 Task: Plan a beach cleanup event on the 23rd at 11:00 AM.
Action: Mouse moved to (85, 277)
Screenshot: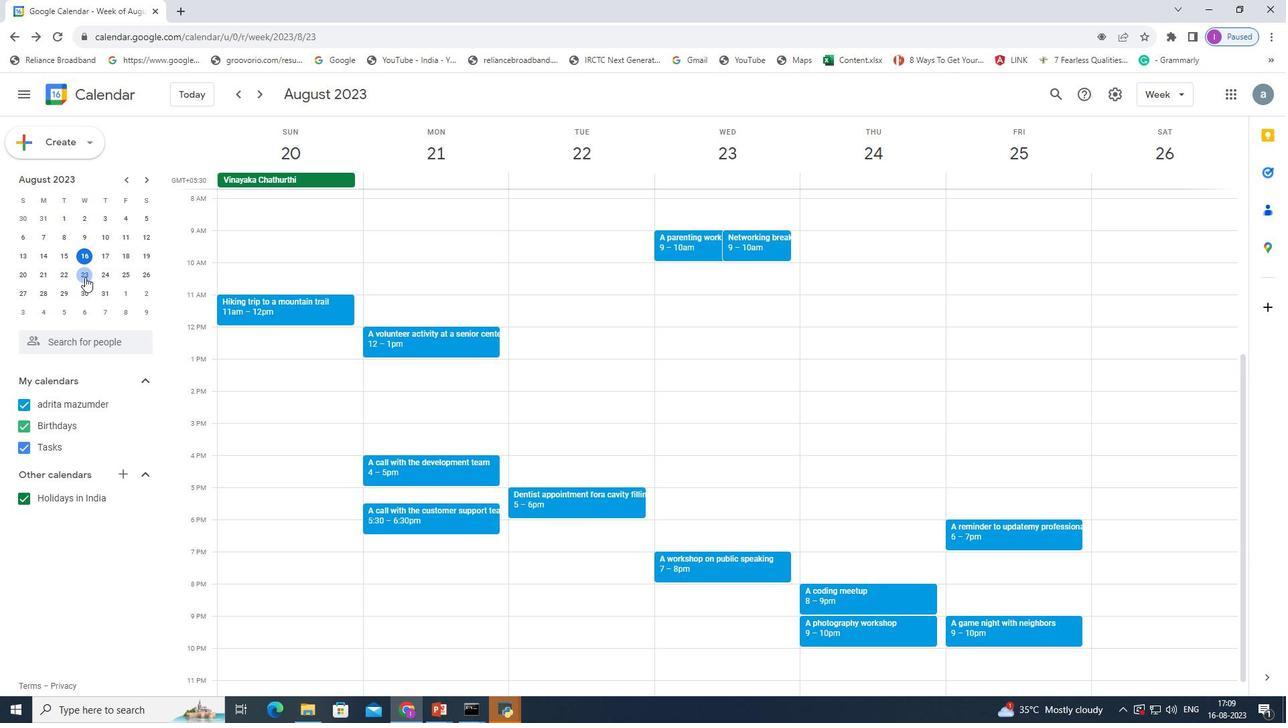 
Action: Mouse pressed left at (85, 277)
Screenshot: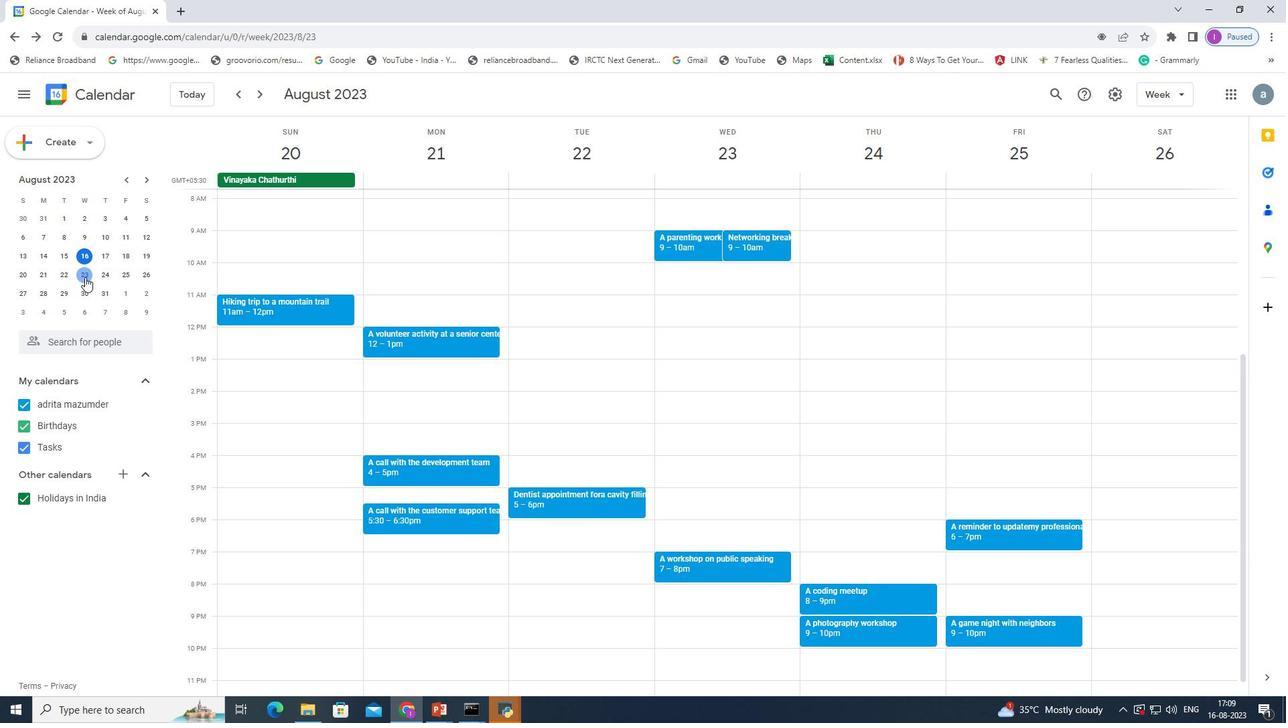 
Action: Mouse pressed left at (85, 277)
Screenshot: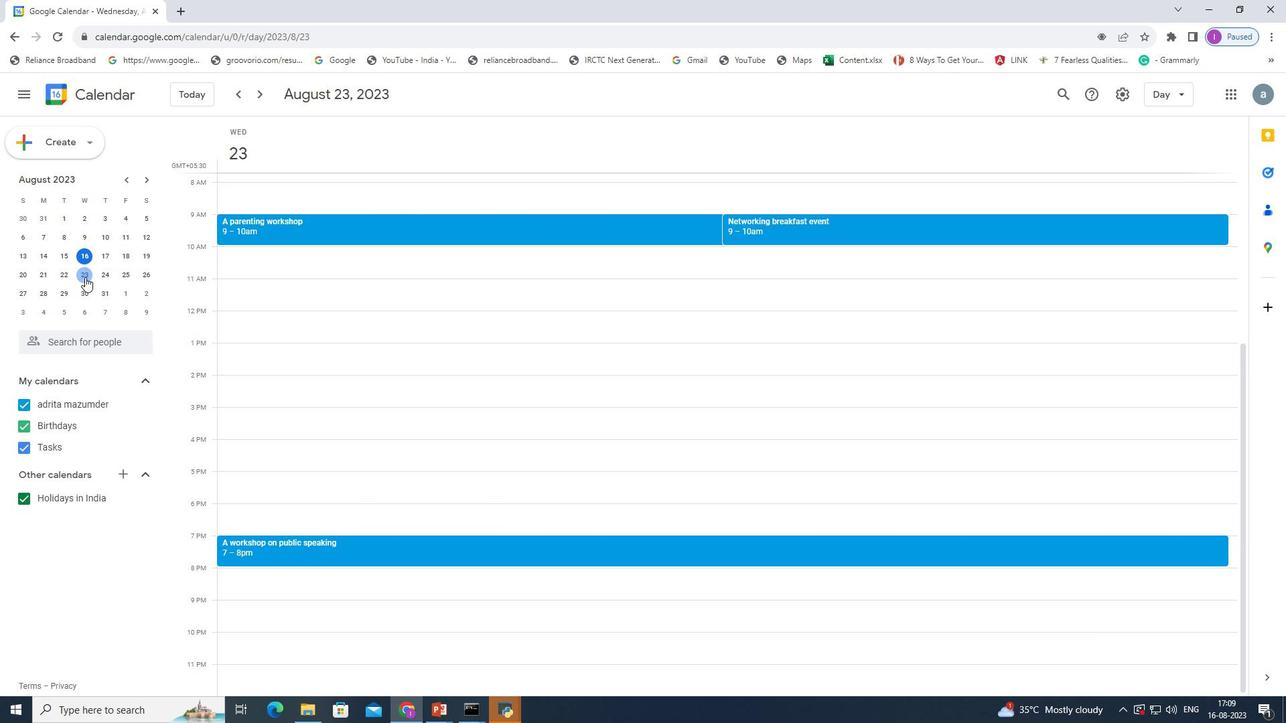 
Action: Mouse pressed left at (85, 277)
Screenshot: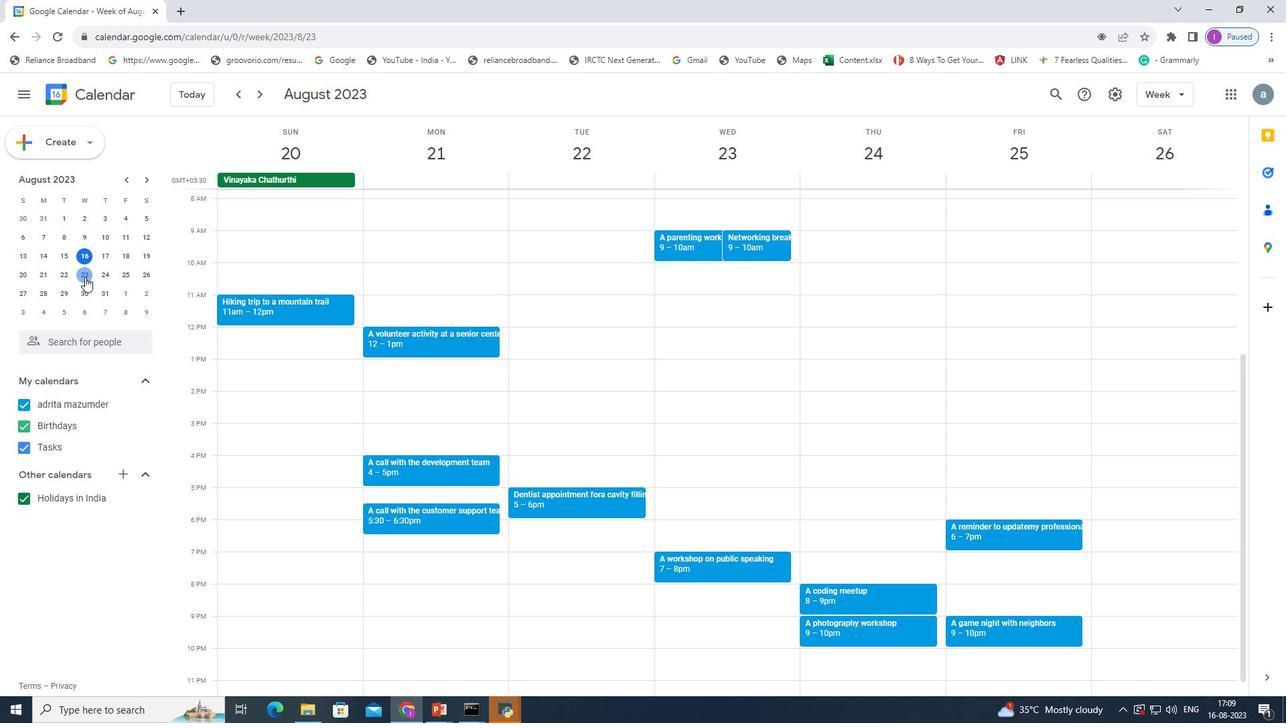 
Action: Mouse moved to (241, 288)
Screenshot: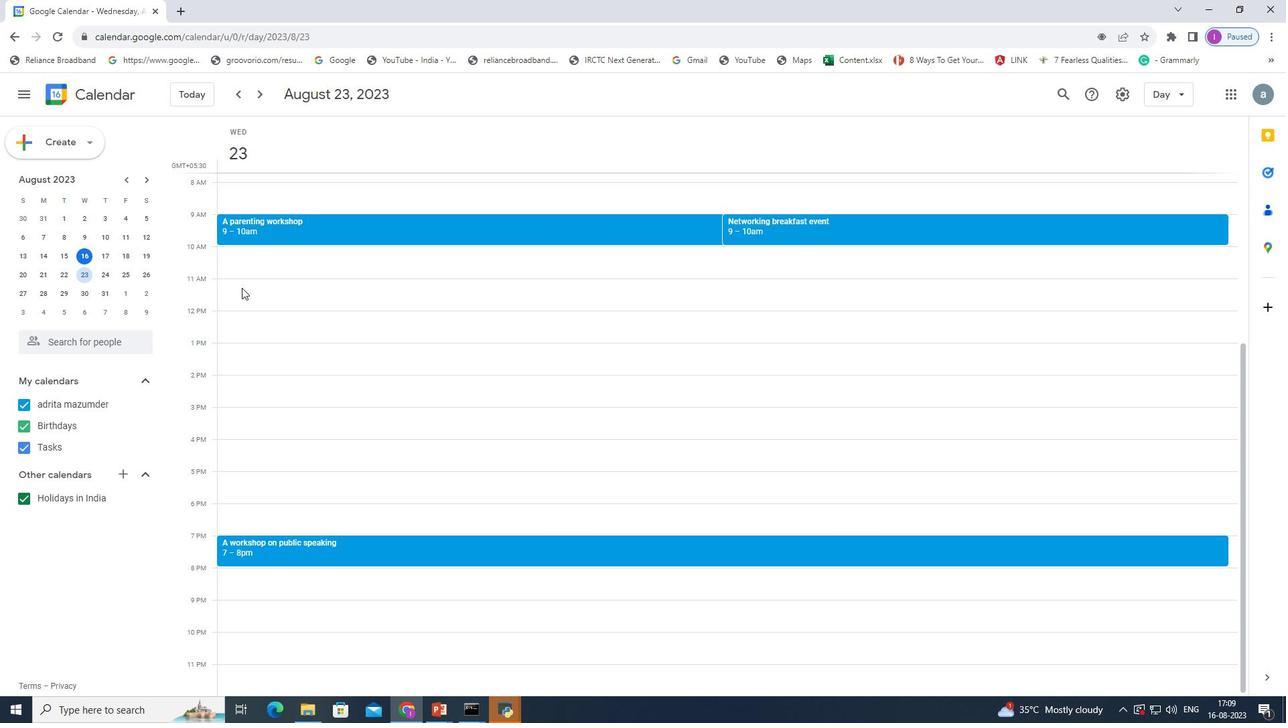 
Action: Mouse pressed left at (241, 288)
Screenshot: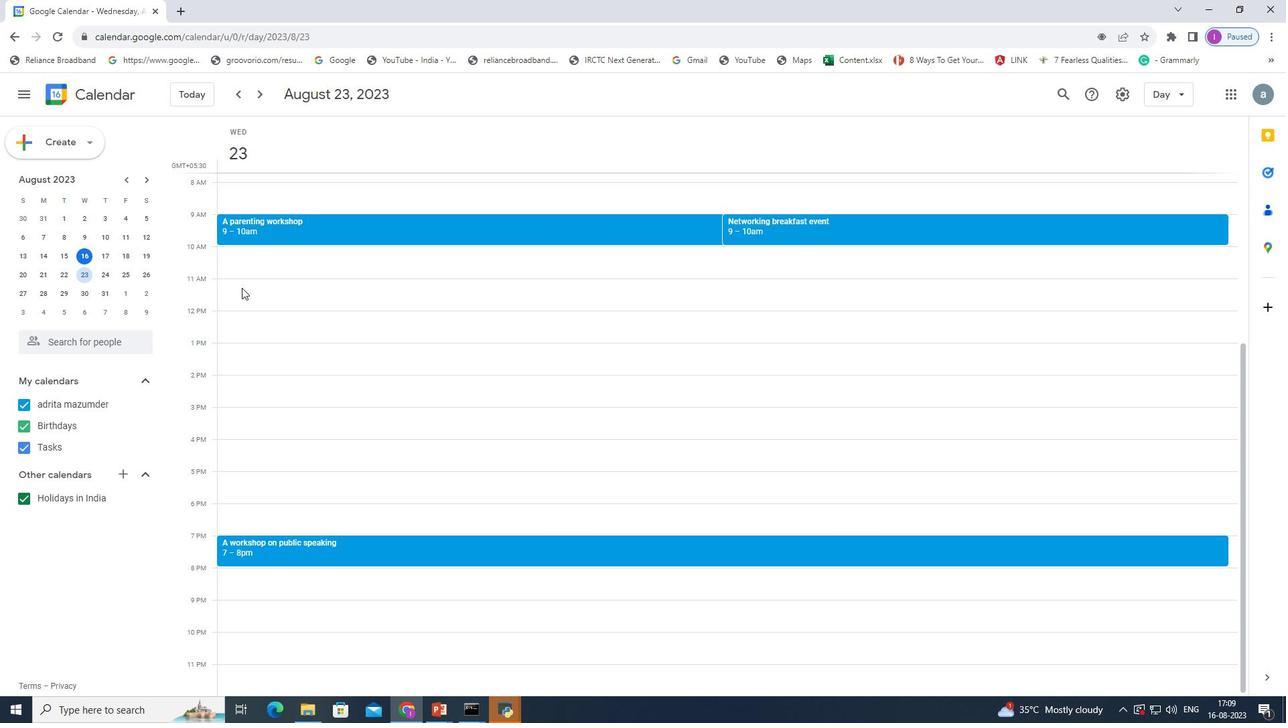 
Action: Mouse moved to (639, 254)
Screenshot: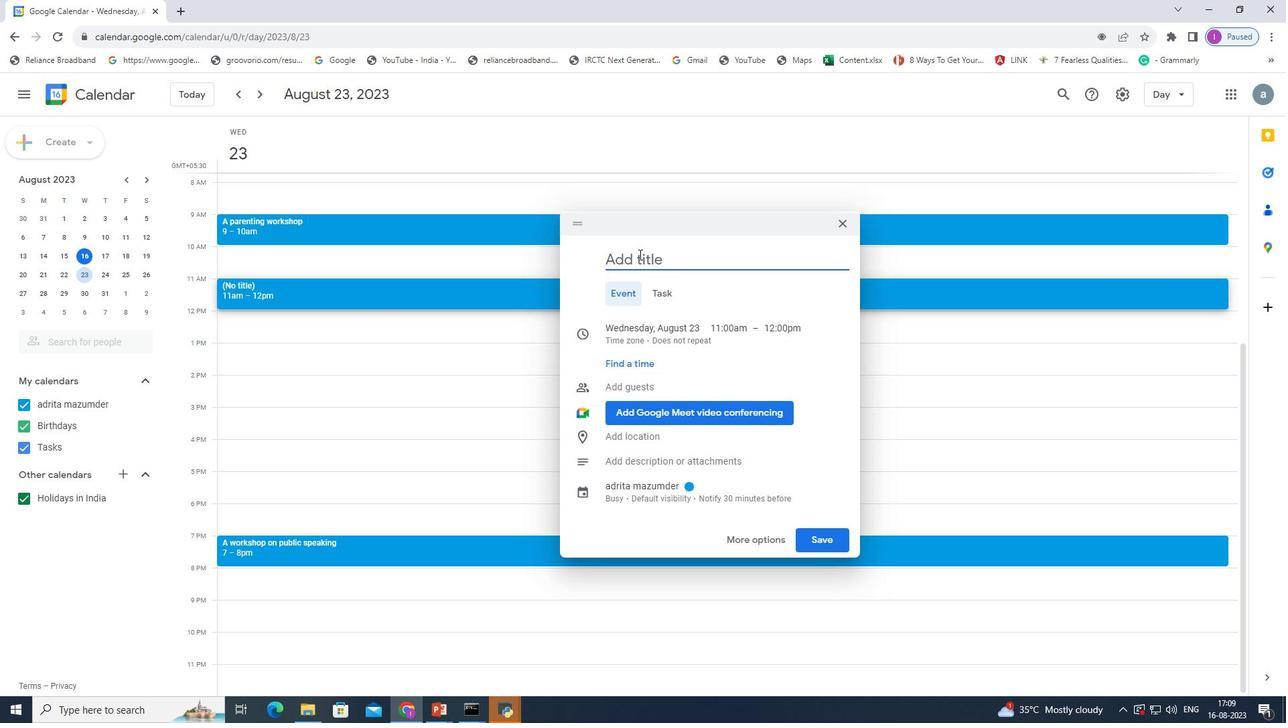 
Action: Key pressed <Key.shift><Key.shift><Key.shift><Key.shift><Key.shift><Key.shift><Key.shift><Key.shift><Key.shift><Key.shift><Key.shift><Key.shift><Key.shift><Key.shift><Key.shift><Key.shift><Key.shift><Key.shift><Key.shift><Key.shift><Key.shift><Key.shift><Key.shift><Key.shift>A<Key.space>beach<Key.space>cleanuo<Key.backspace>p<Key.space>event
Screenshot: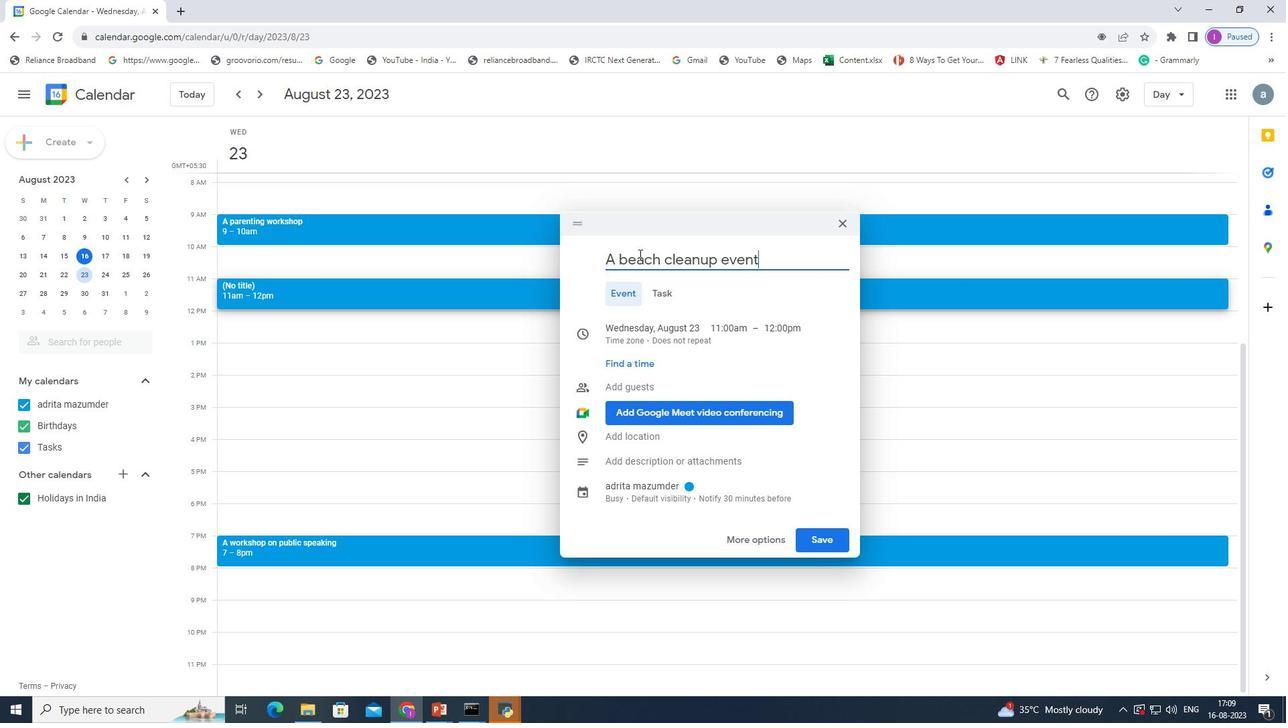 
Action: Mouse moved to (811, 537)
Screenshot: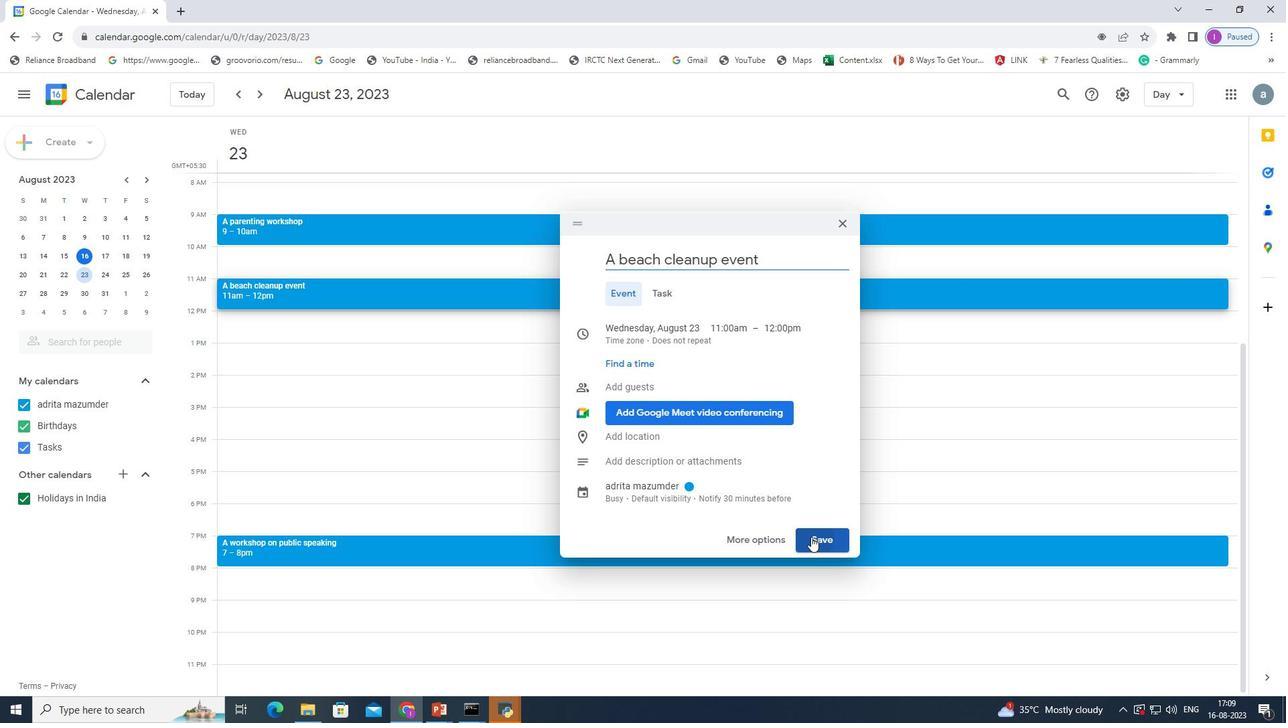 
Action: Mouse pressed left at (811, 537)
Screenshot: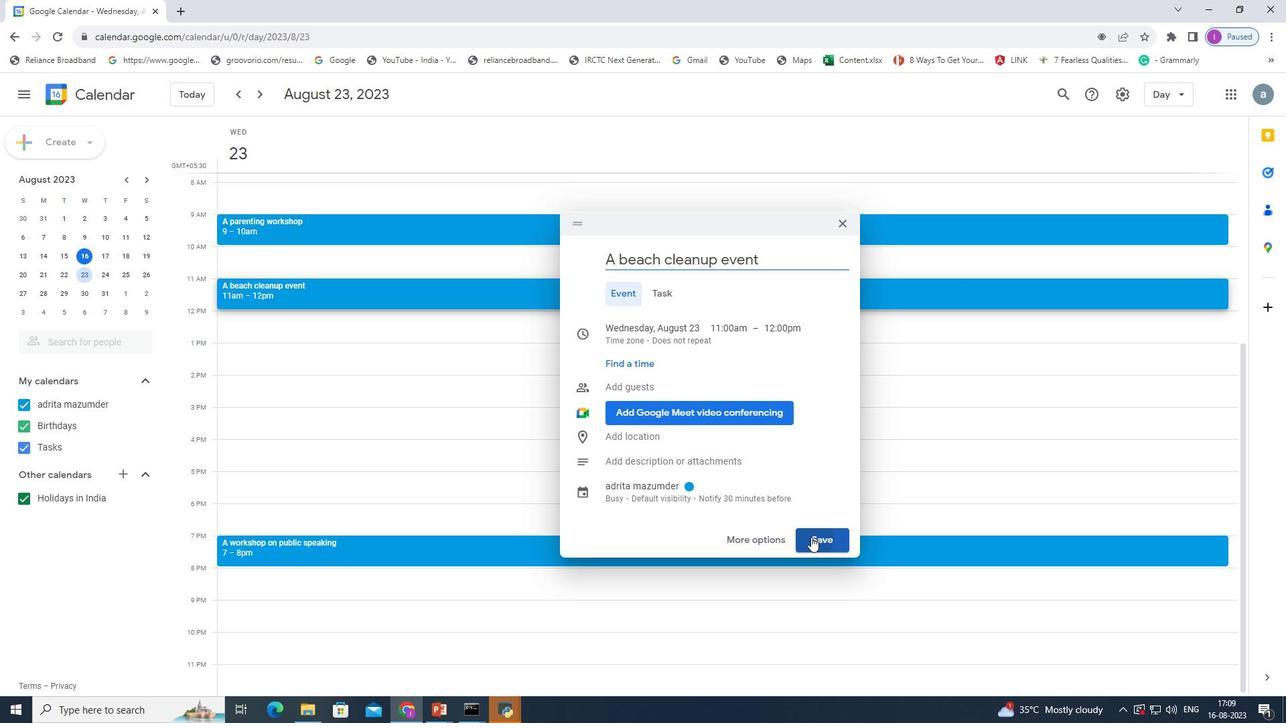 
Action: Mouse moved to (811, 537)
Screenshot: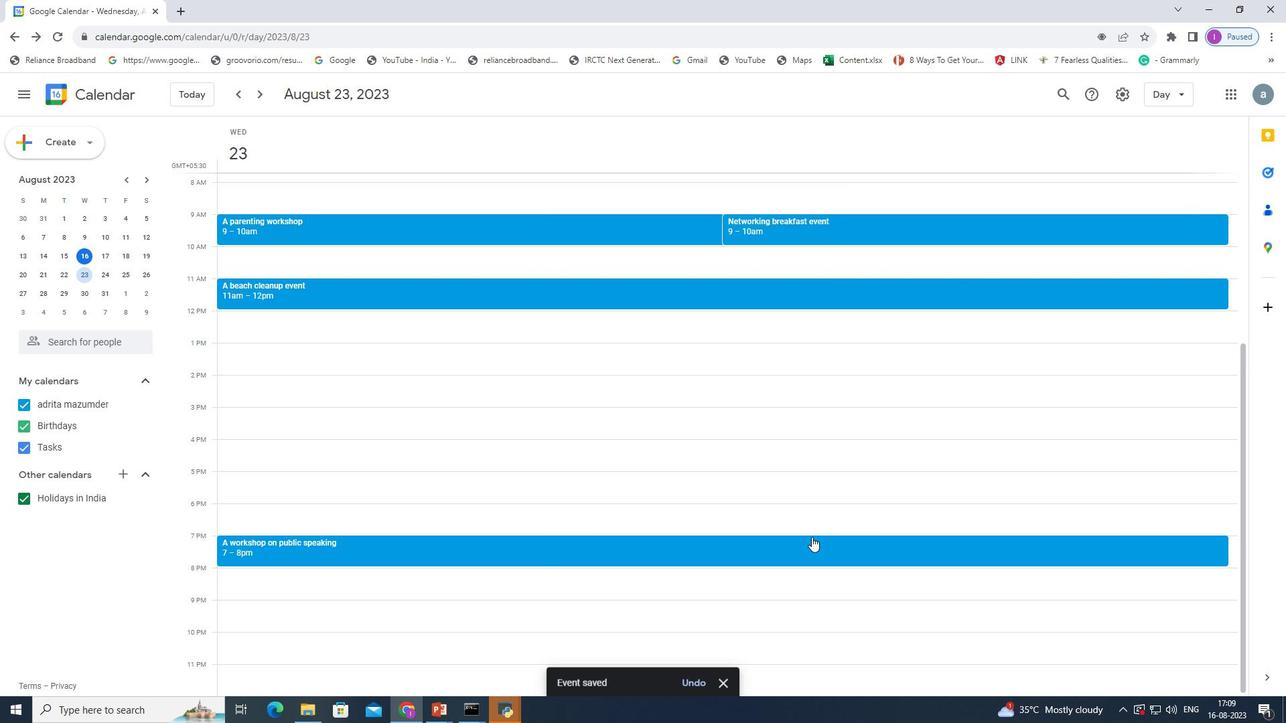 
